 Task: Schedule a cooking class for the 15th at 7:00 PM.
Action: Mouse moved to (58, 243)
Screenshot: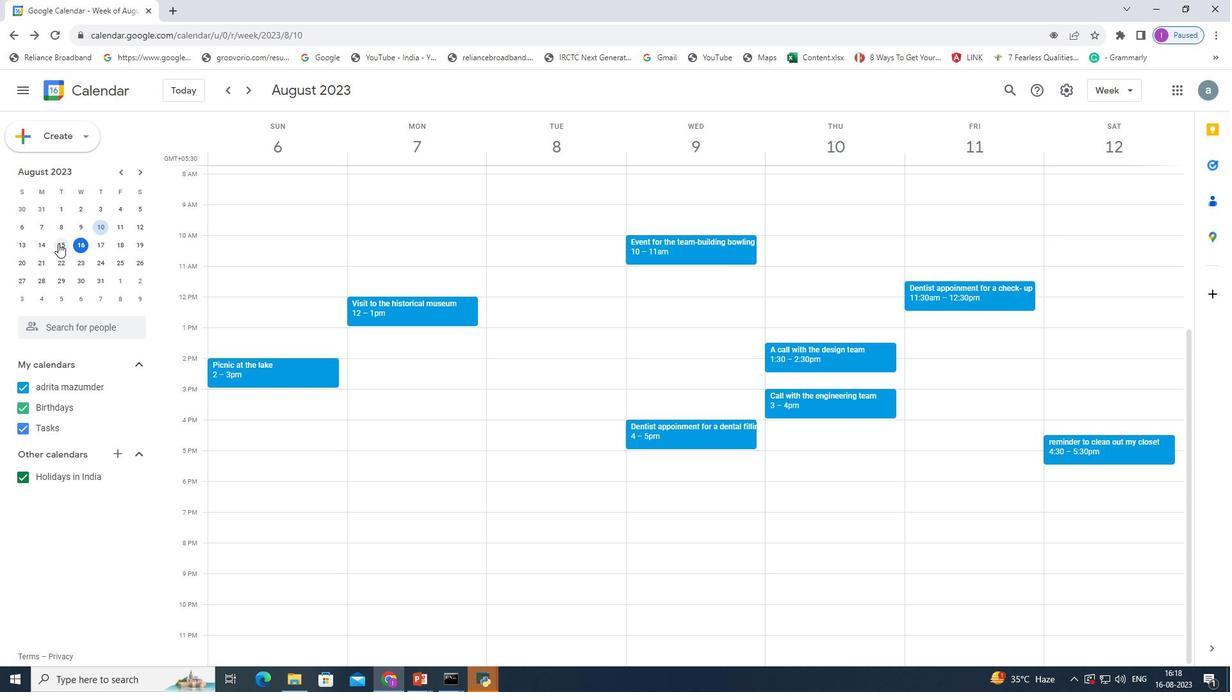 
Action: Mouse pressed left at (58, 243)
Screenshot: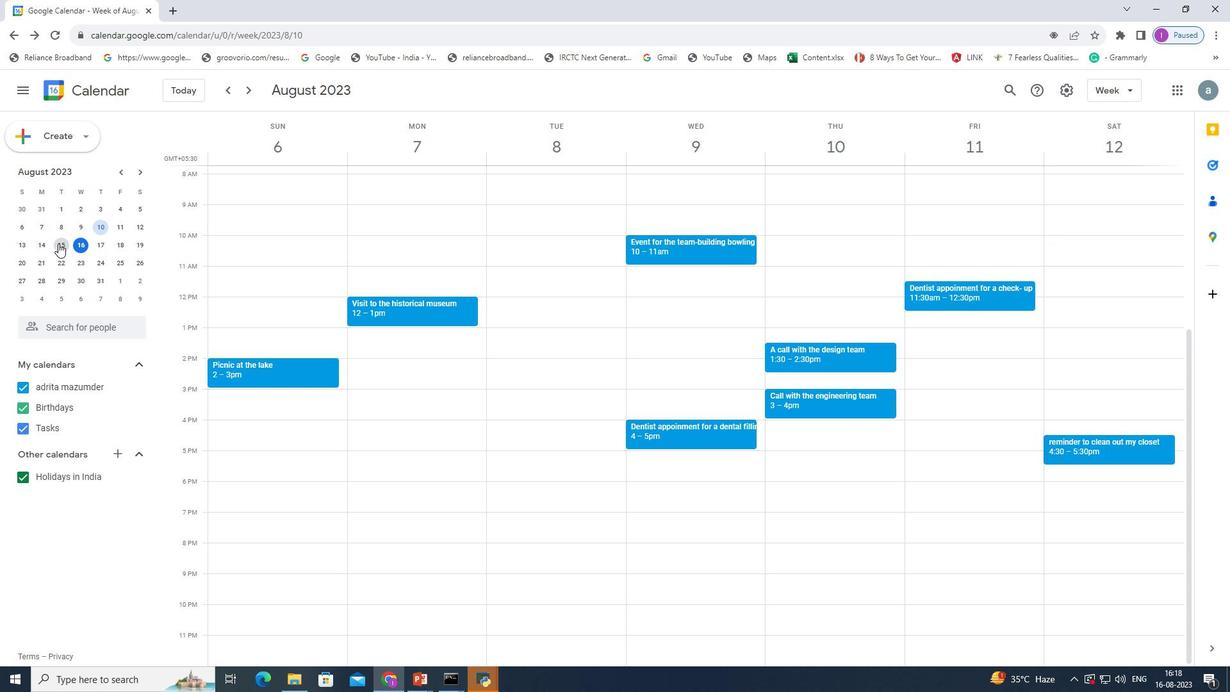 
Action: Mouse pressed left at (58, 243)
Screenshot: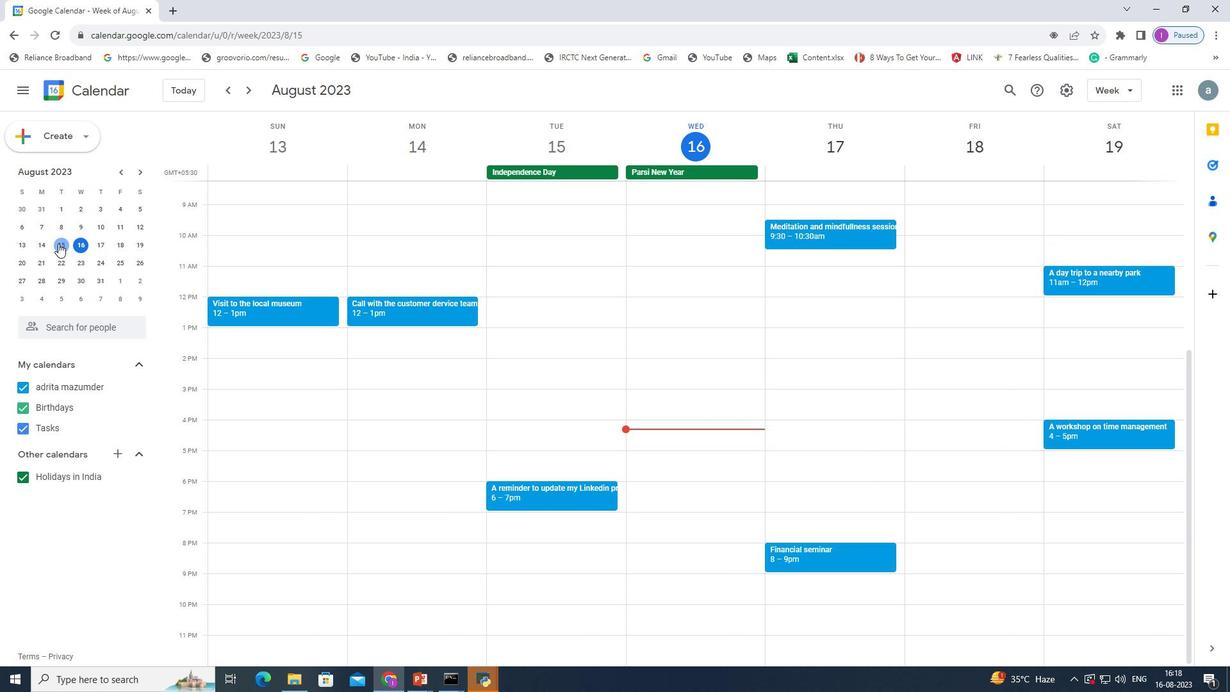 
Action: Mouse moved to (210, 521)
Screenshot: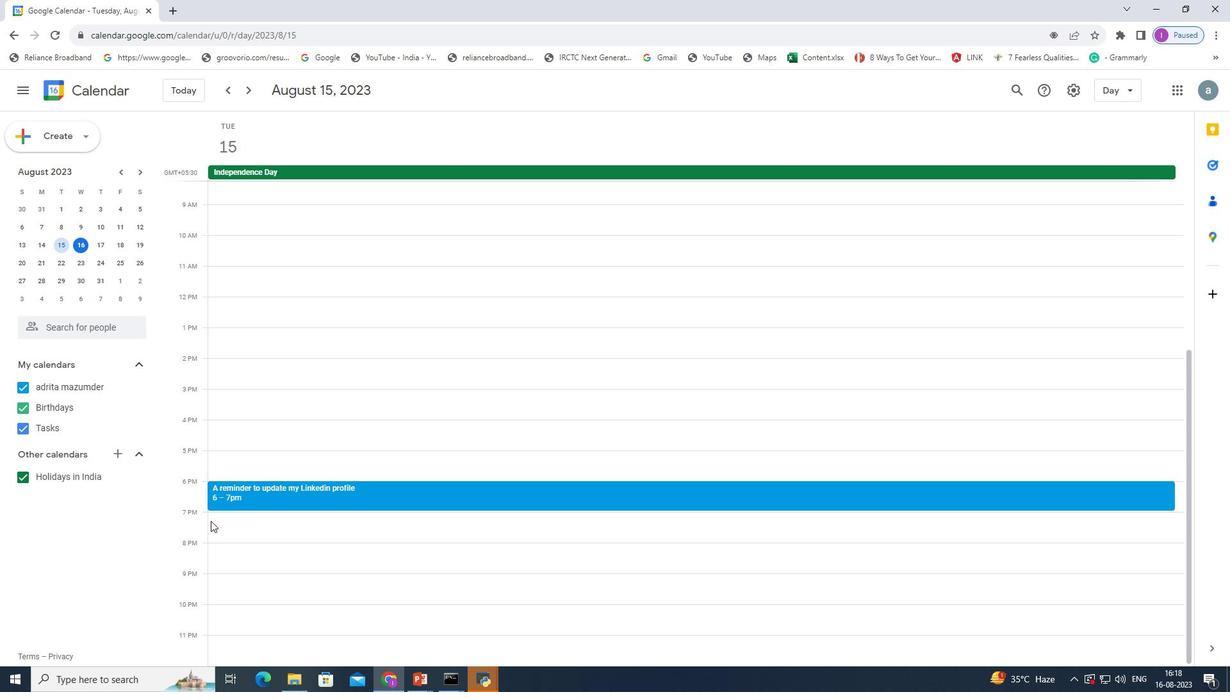 
Action: Mouse pressed left at (210, 521)
Screenshot: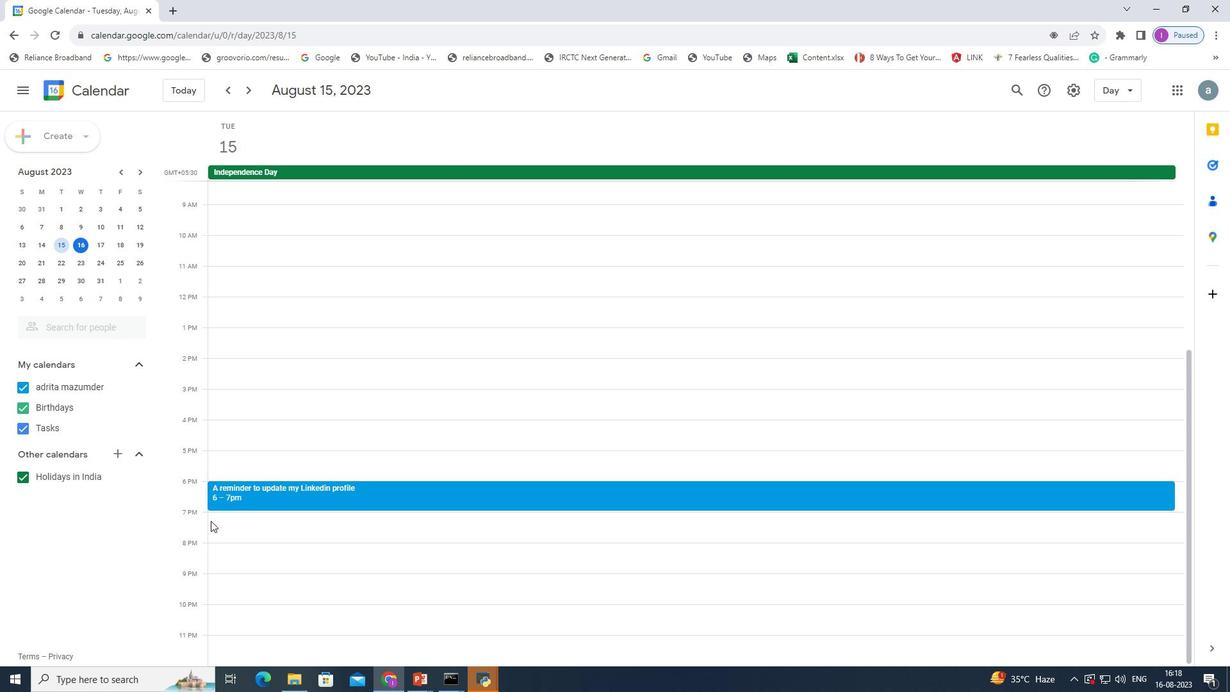 
Action: Mouse moved to (583, 255)
Screenshot: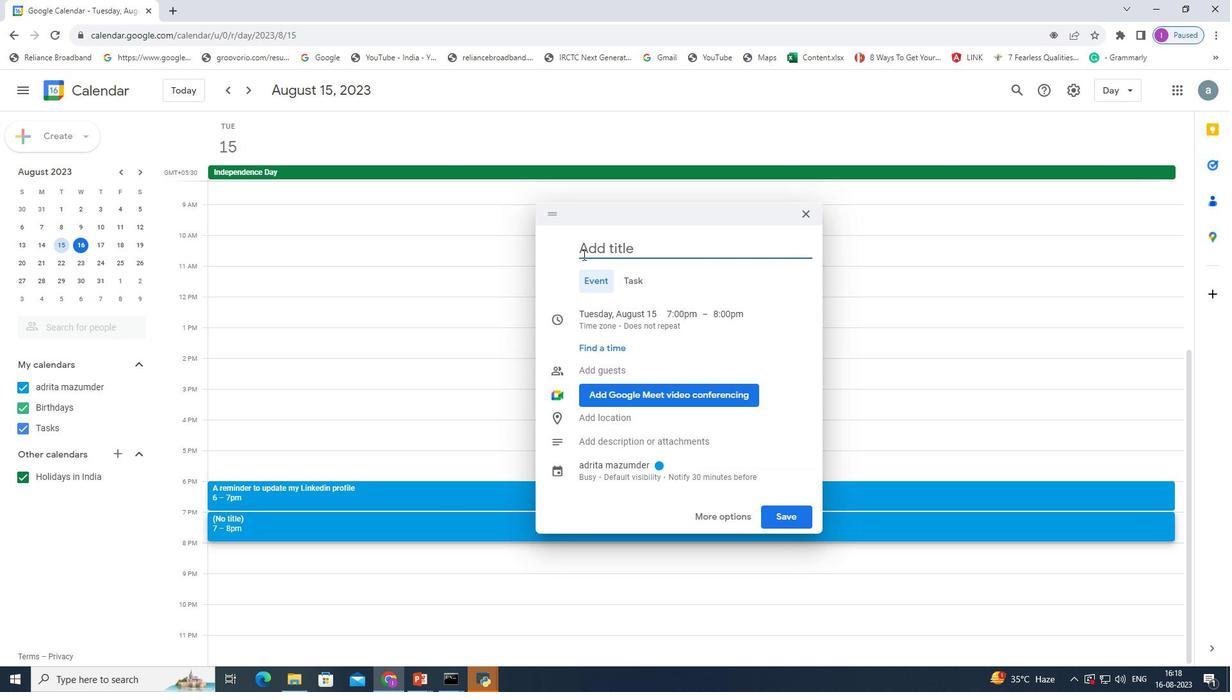 
Action: Mouse pressed left at (583, 255)
Screenshot: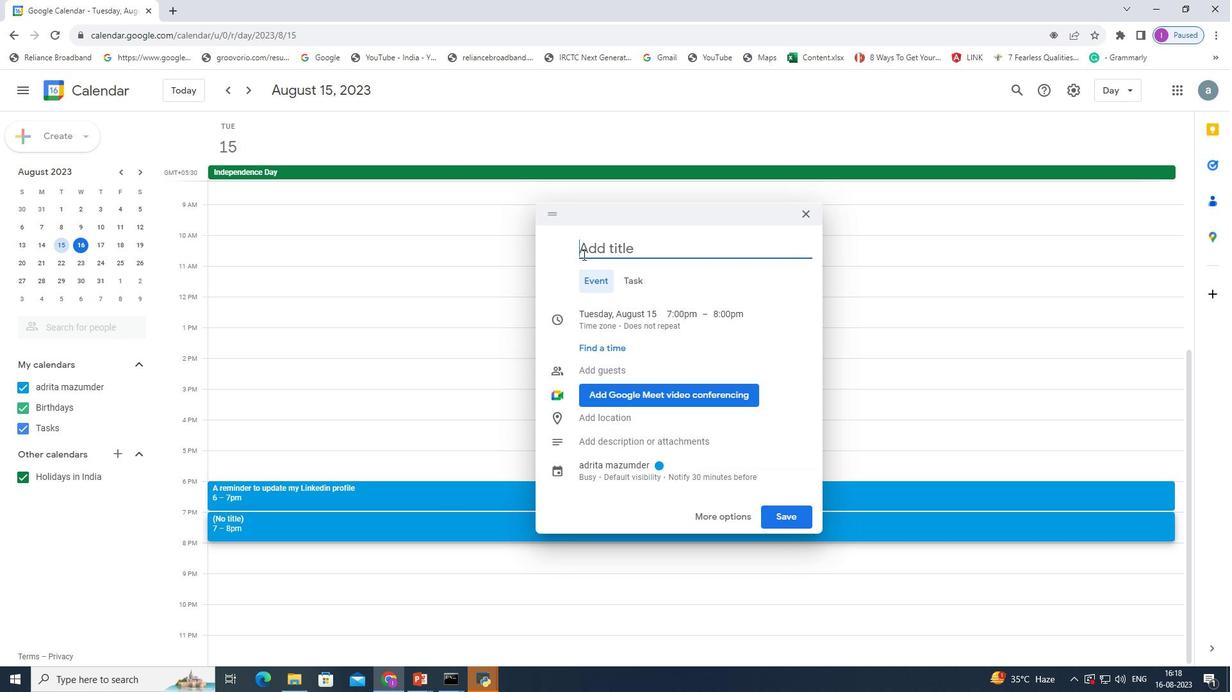 
Action: Key pressed cooking<Key.space>class
Screenshot: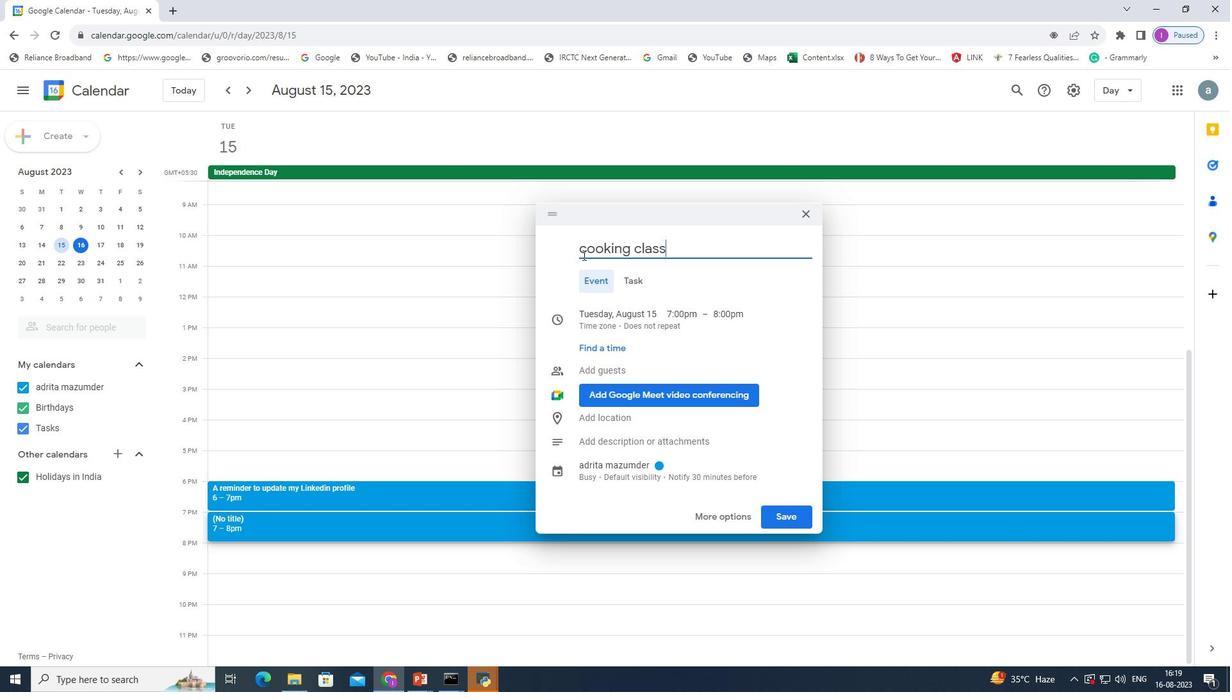 
Action: Mouse moved to (793, 516)
Screenshot: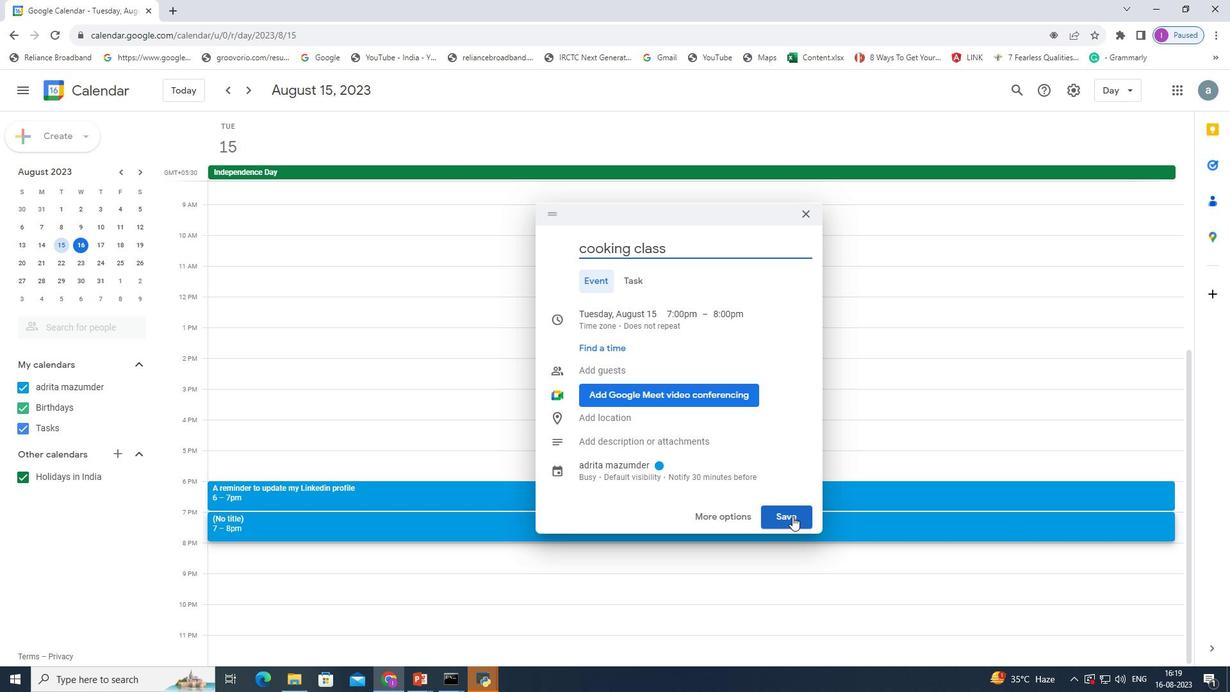 
Action: Mouse pressed left at (793, 516)
Screenshot: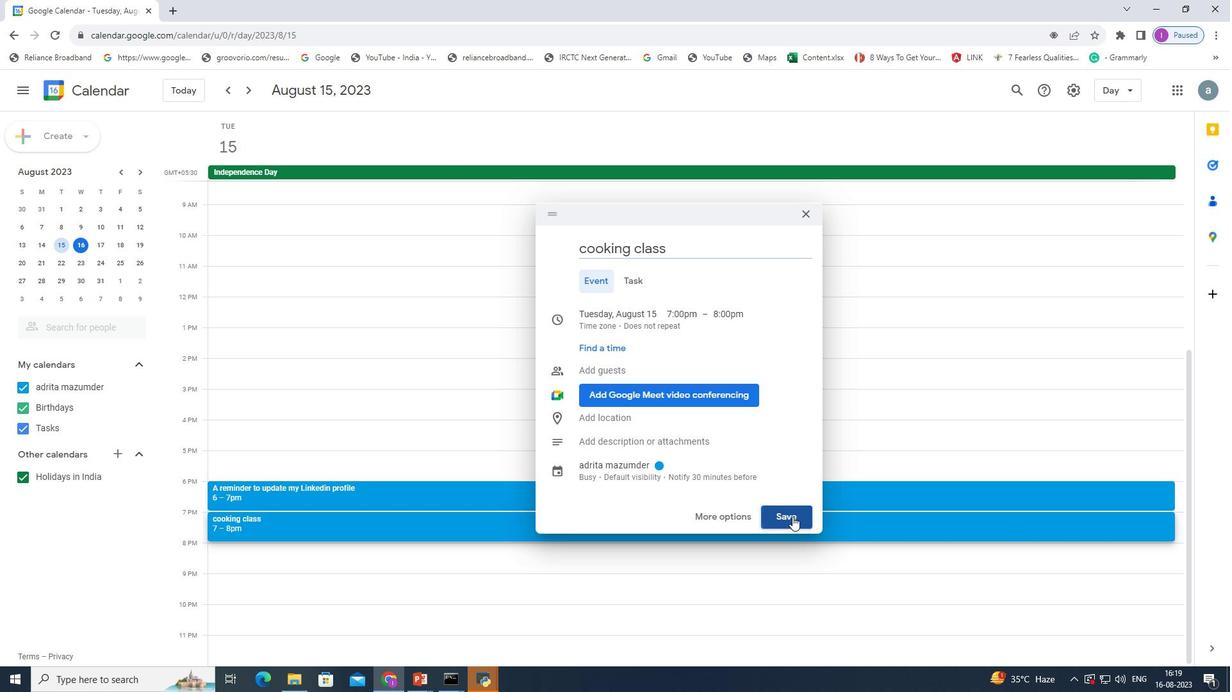 
Action: Mouse moved to (793, 510)
Screenshot: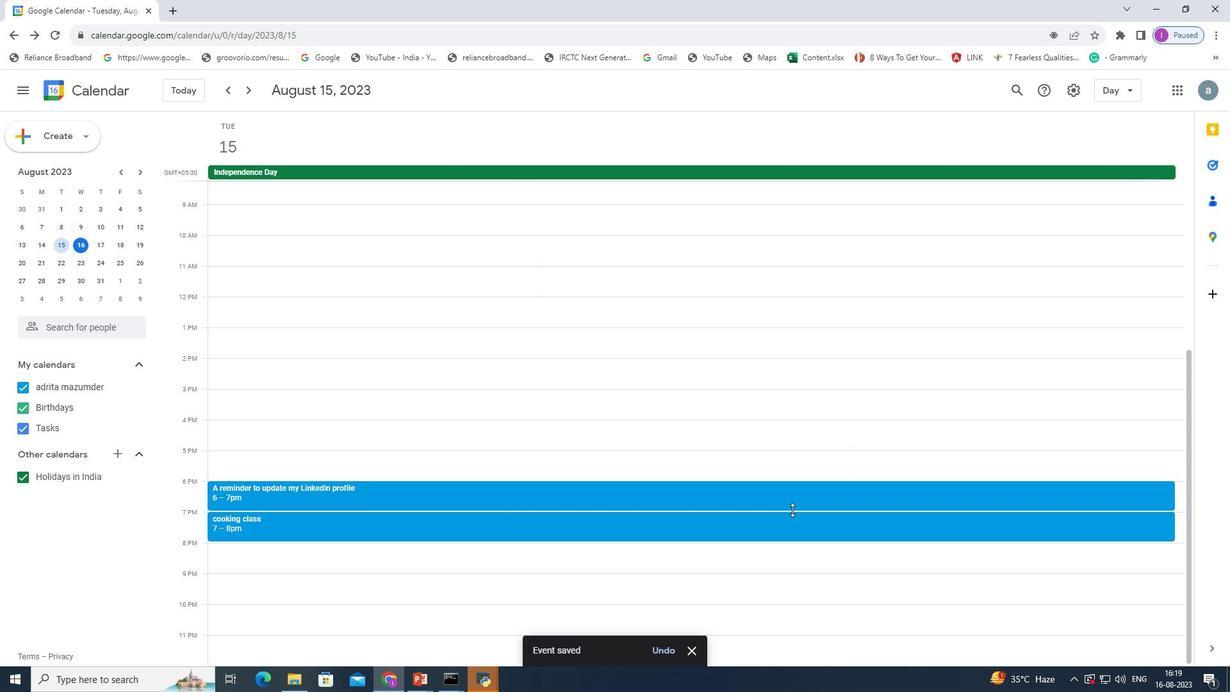 
